Task: Select the trace option in the server log.
Action: Mouse moved to (15, 520)
Screenshot: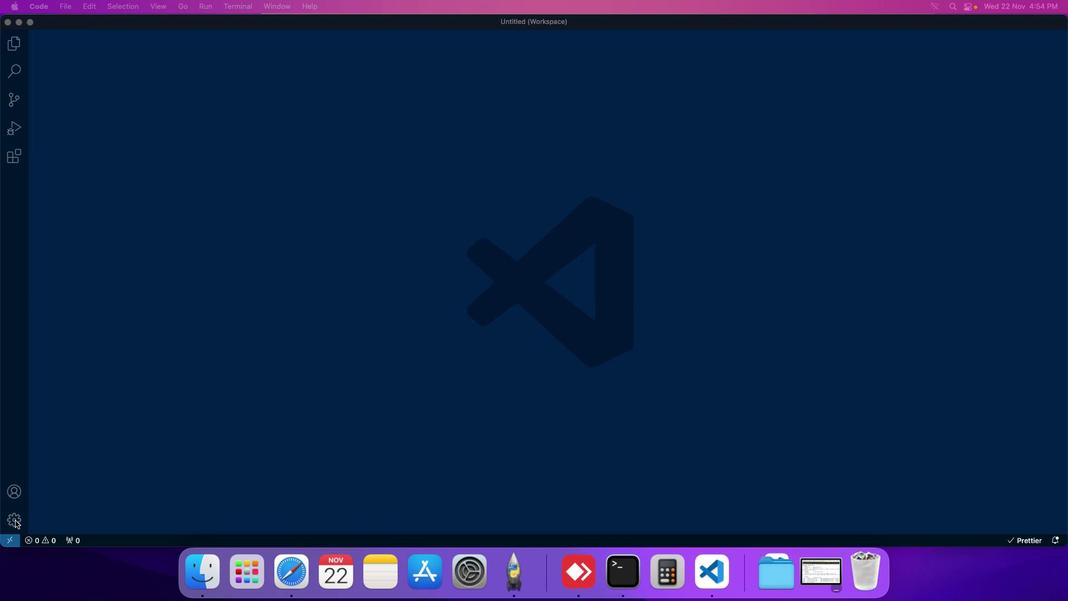 
Action: Mouse pressed left at (15, 520)
Screenshot: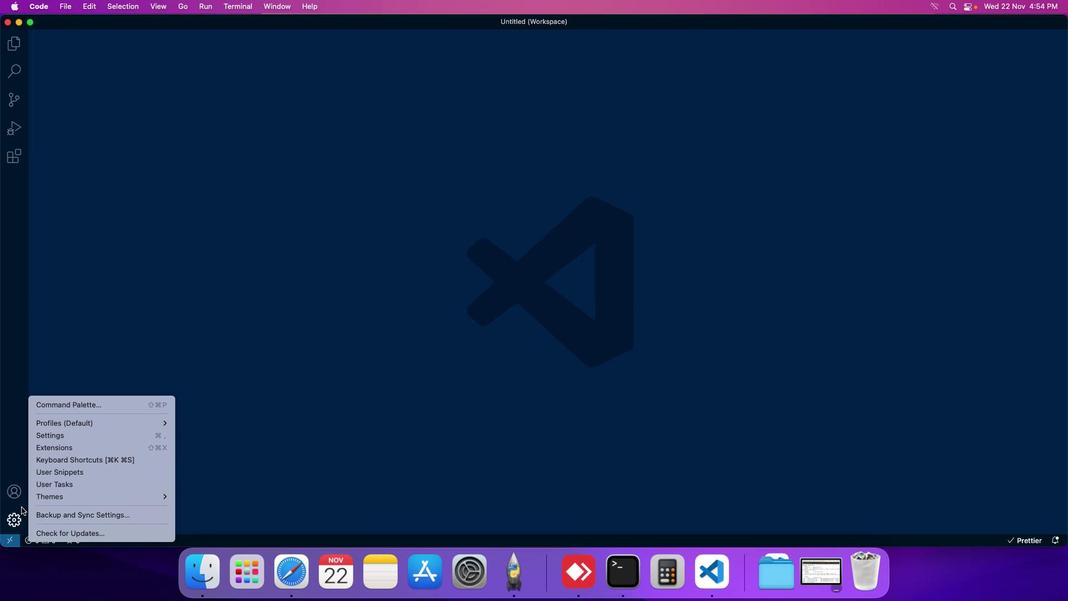 
Action: Mouse moved to (64, 429)
Screenshot: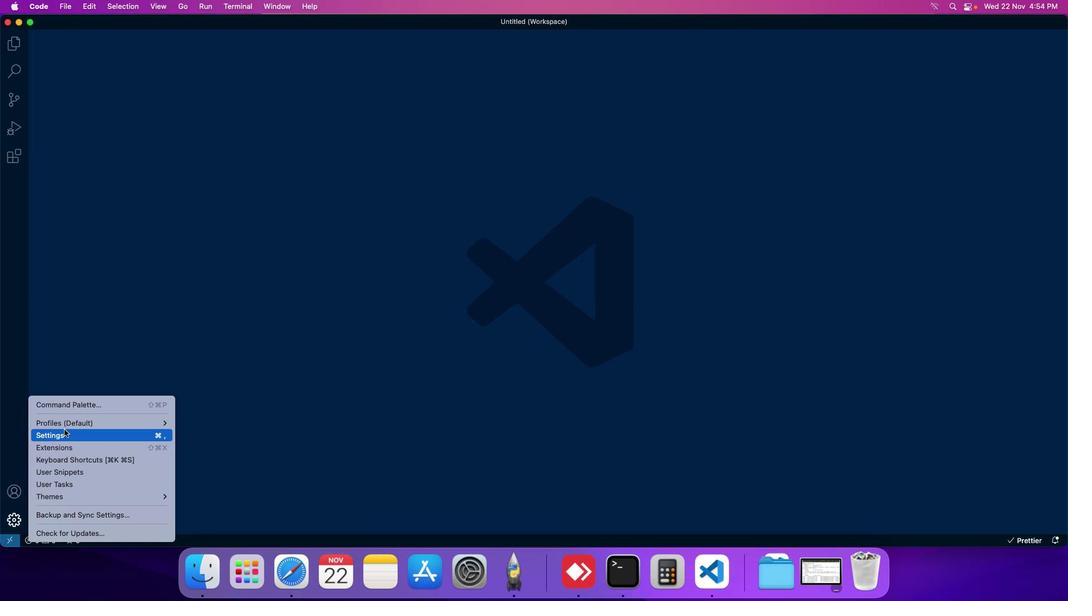 
Action: Mouse pressed left at (64, 429)
Screenshot: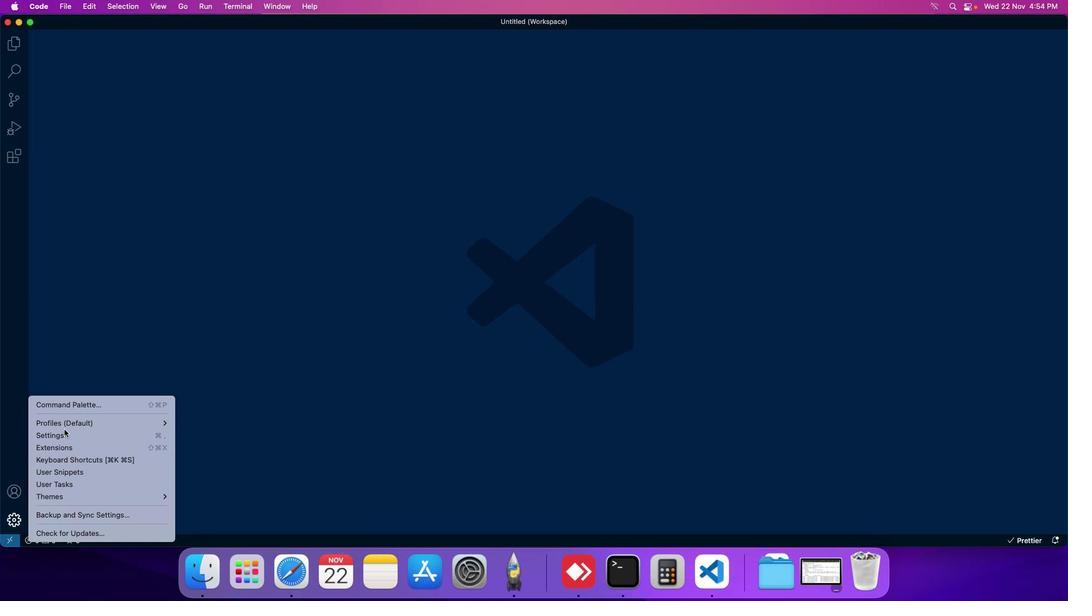 
Action: Mouse moved to (246, 90)
Screenshot: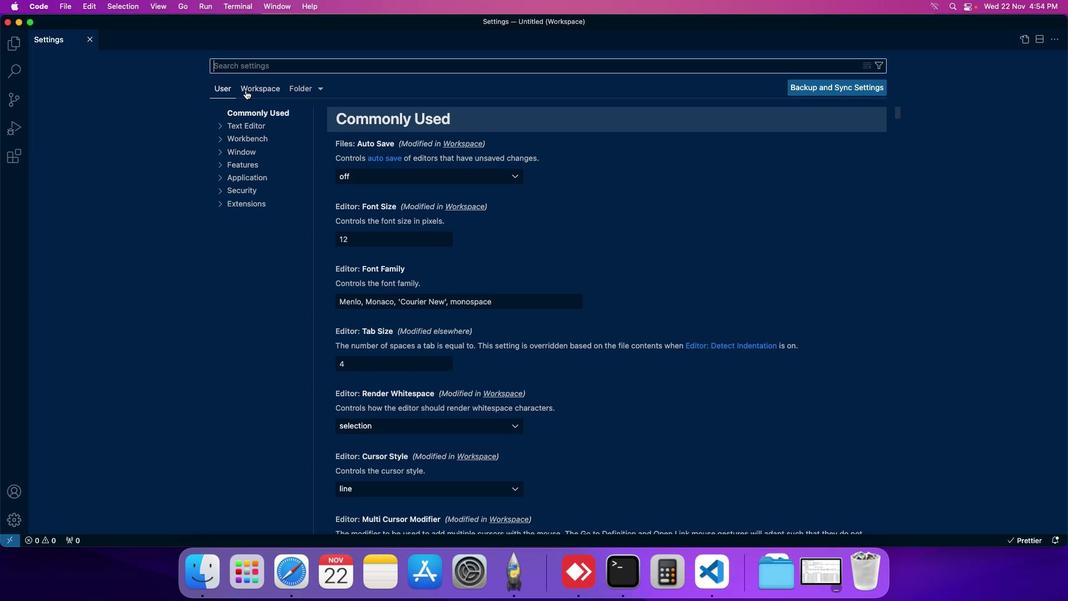 
Action: Mouse pressed left at (246, 90)
Screenshot: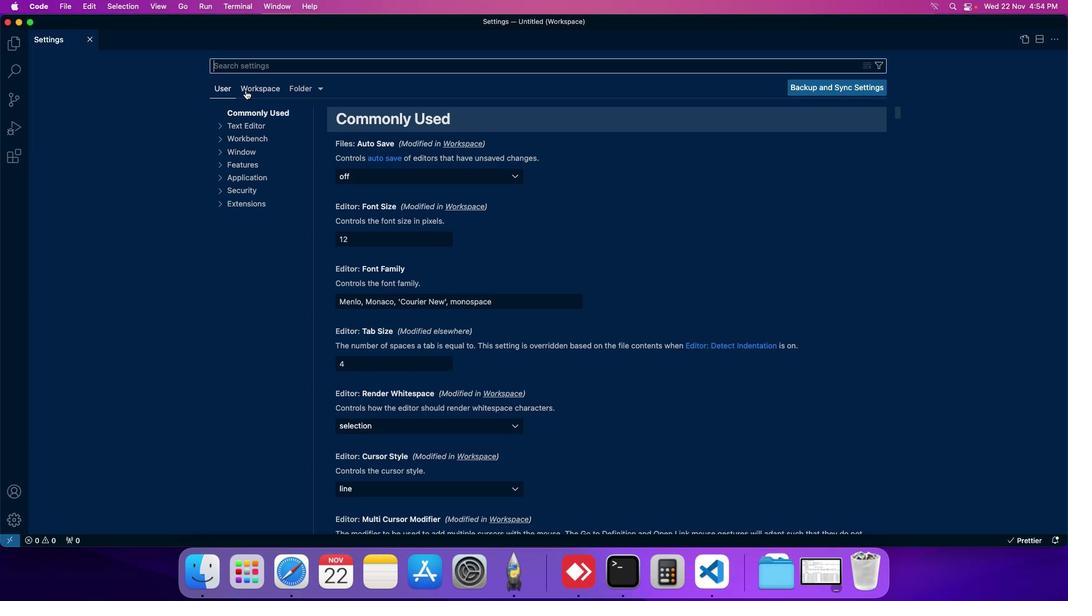 
Action: Mouse moved to (243, 188)
Screenshot: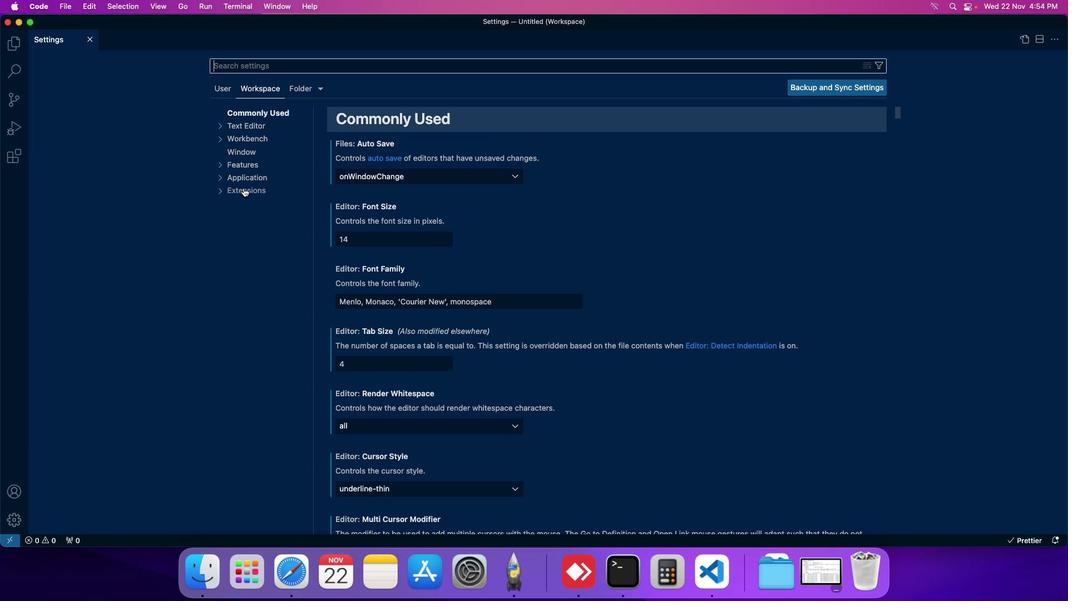 
Action: Mouse pressed left at (243, 188)
Screenshot: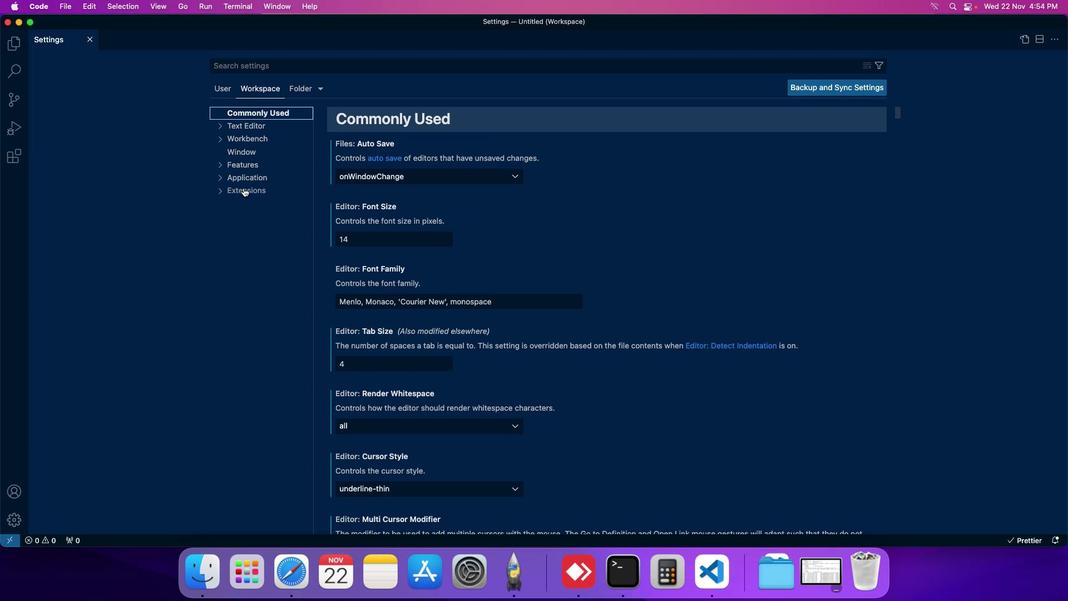 
Action: Mouse moved to (237, 318)
Screenshot: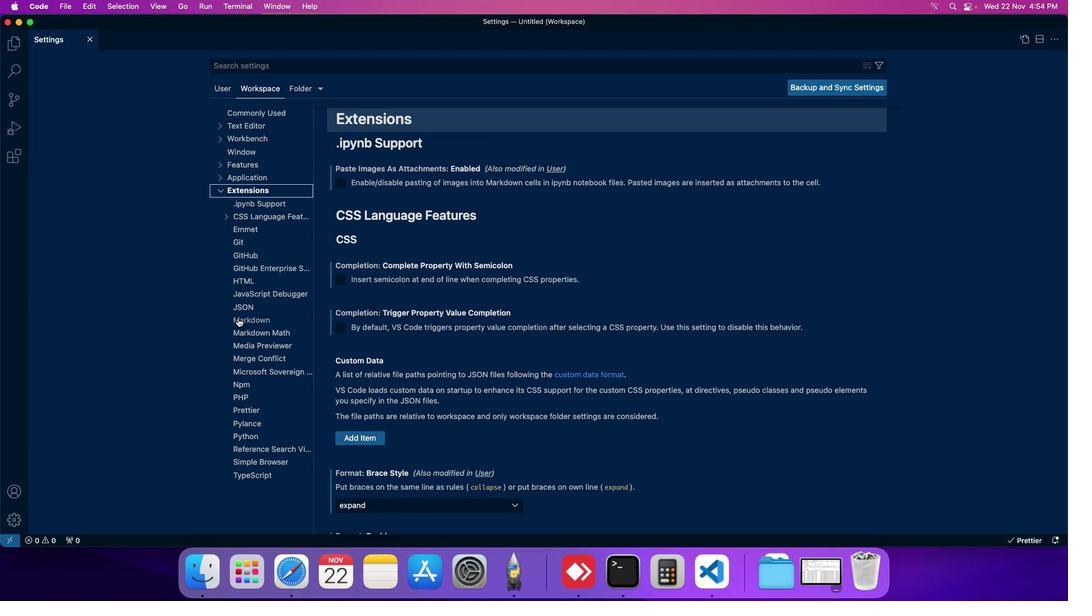 
Action: Mouse pressed left at (237, 318)
Screenshot: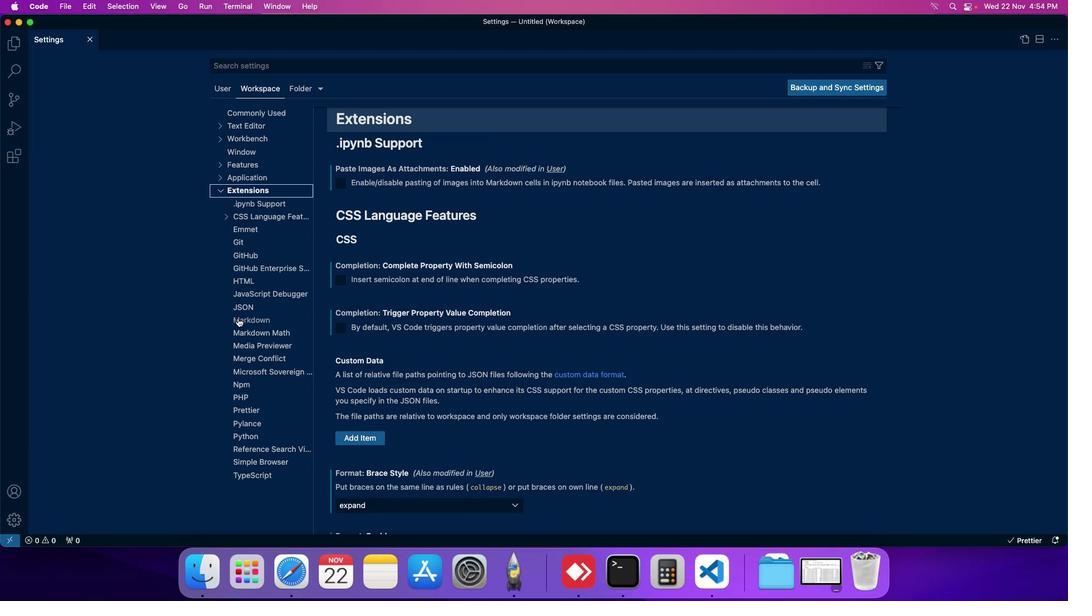 
Action: Mouse moved to (366, 303)
Screenshot: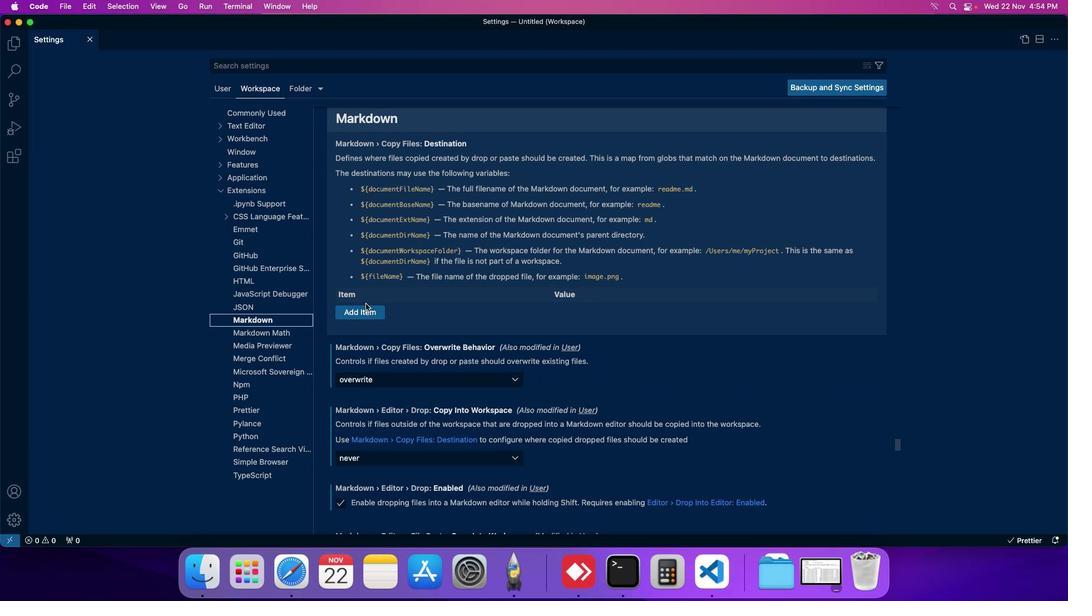 
Action: Mouse scrolled (366, 303) with delta (0, 0)
Screenshot: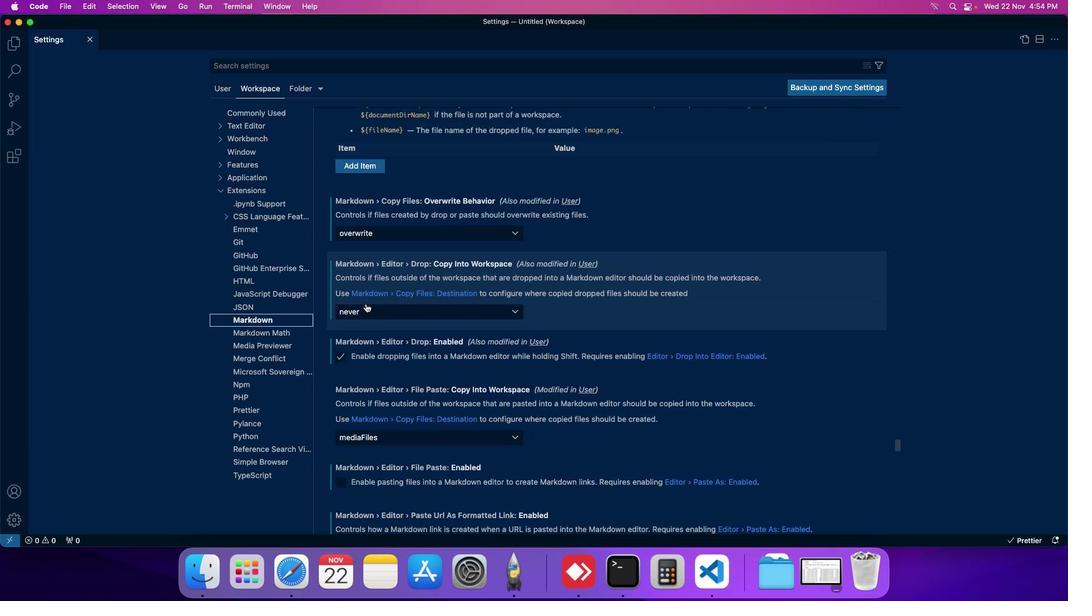 
Action: Mouse scrolled (366, 303) with delta (0, 0)
Screenshot: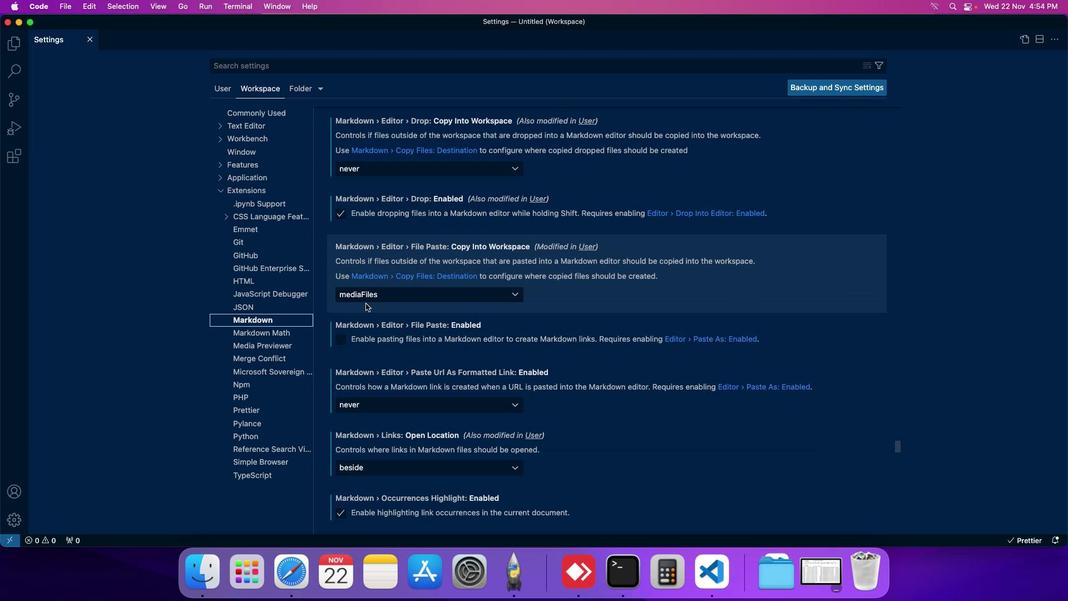 
Action: Mouse scrolled (366, 303) with delta (0, 0)
Screenshot: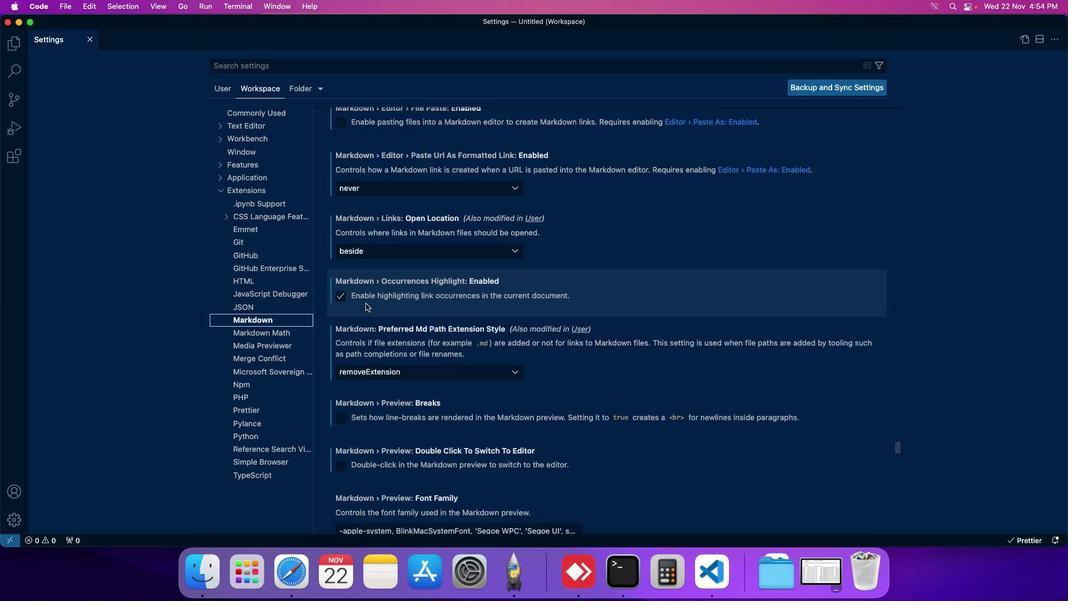 
Action: Mouse scrolled (366, 303) with delta (0, 0)
Screenshot: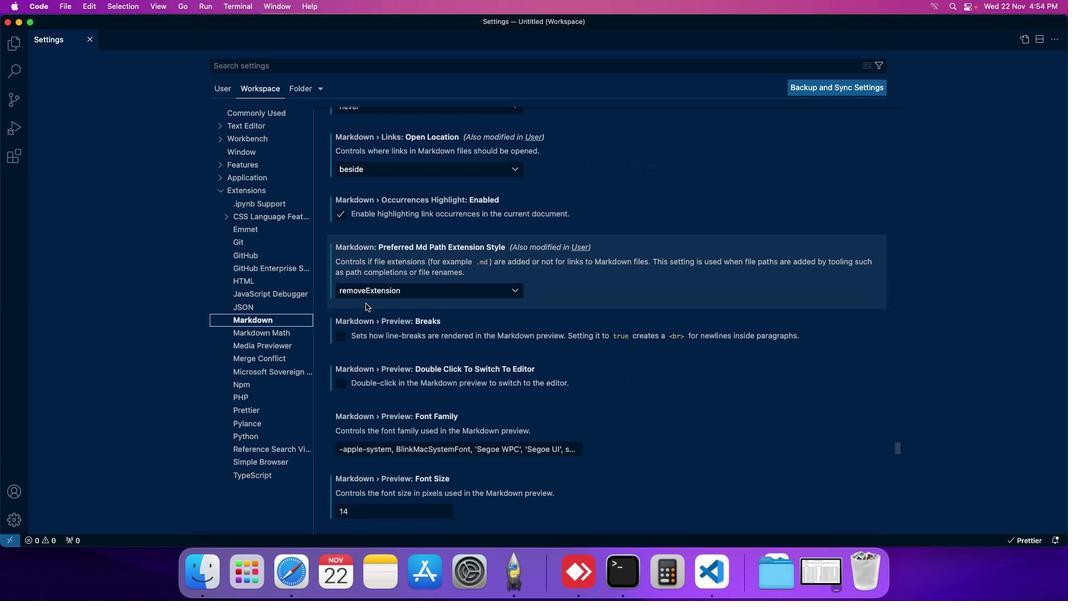 
Action: Mouse scrolled (366, 303) with delta (0, 0)
Screenshot: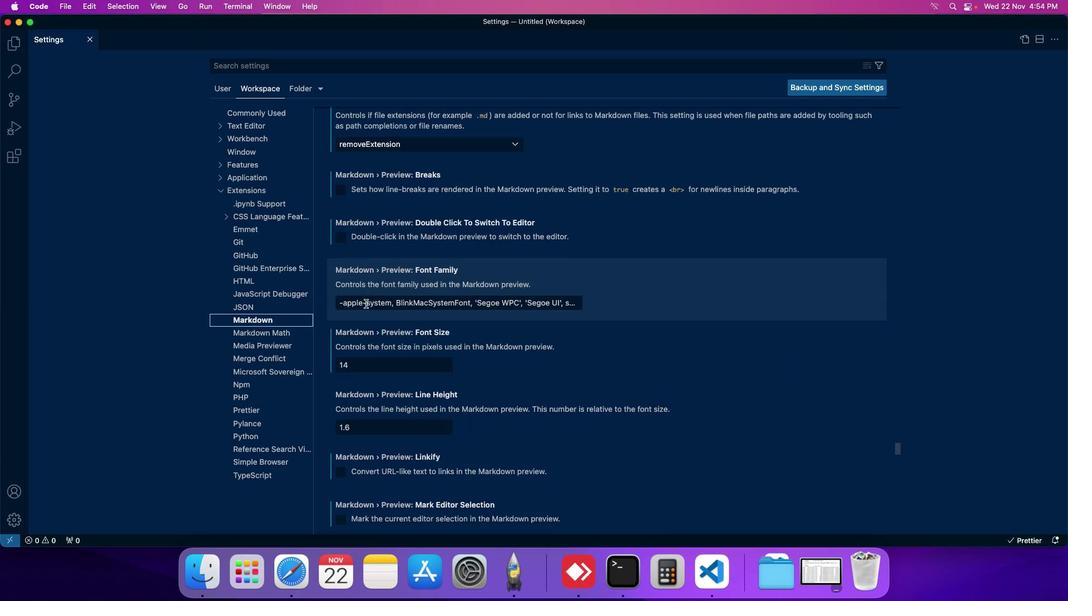 
Action: Mouse scrolled (366, 303) with delta (0, 0)
Screenshot: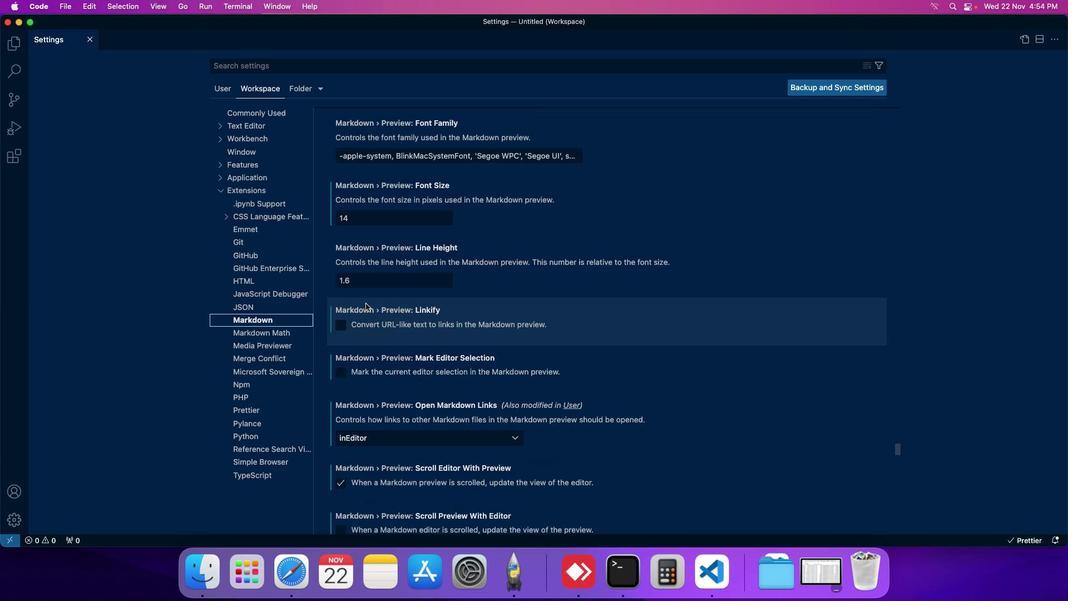 
Action: Mouse scrolled (366, 303) with delta (0, 0)
Screenshot: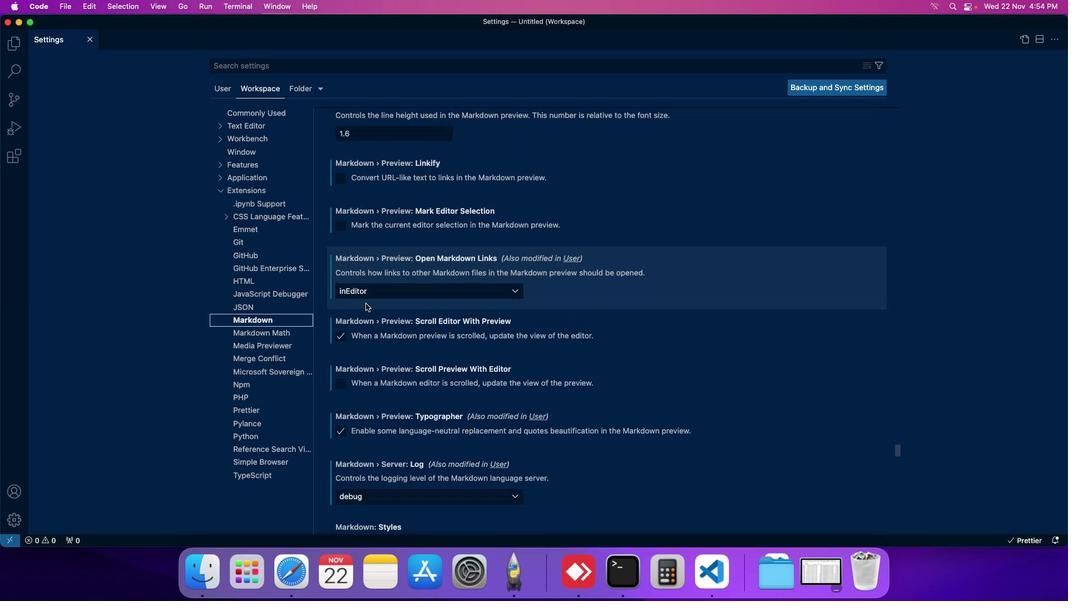 
Action: Mouse scrolled (366, 303) with delta (0, 0)
Screenshot: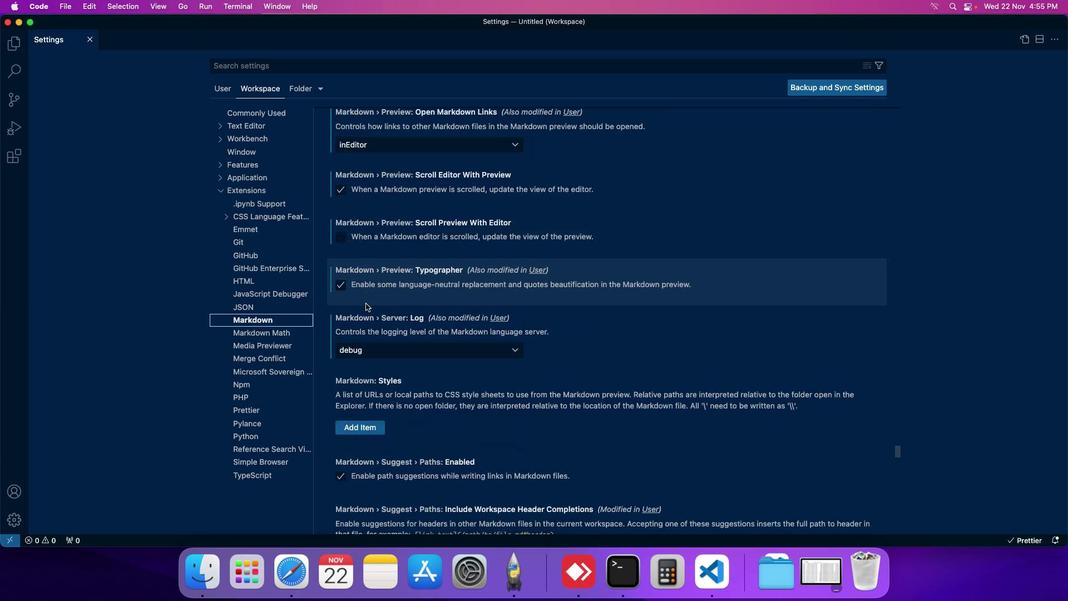 
Action: Mouse scrolled (366, 303) with delta (0, 0)
Screenshot: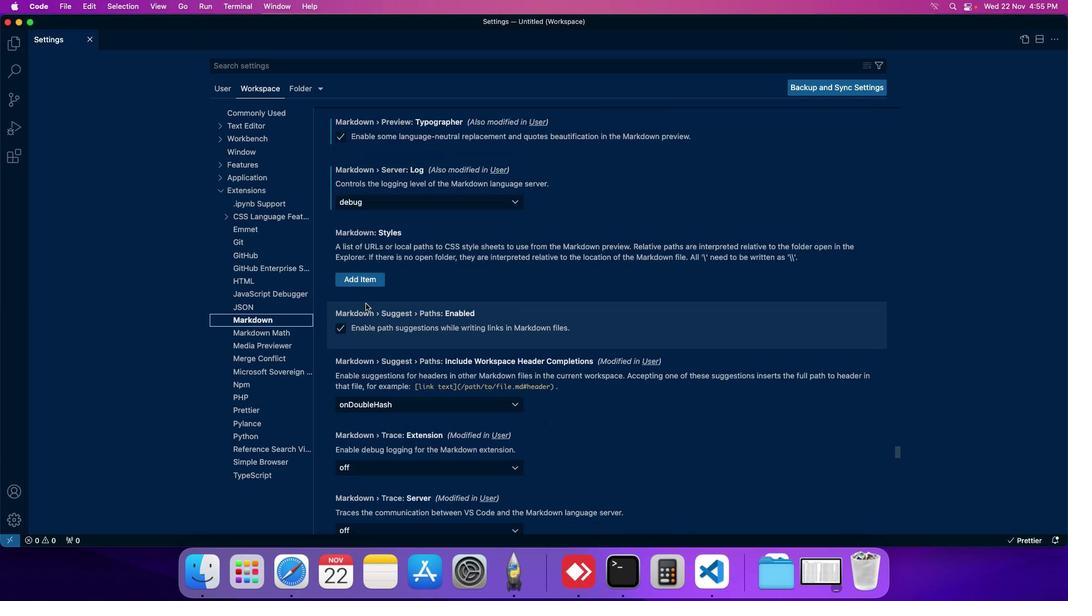 
Action: Mouse moved to (425, 203)
Screenshot: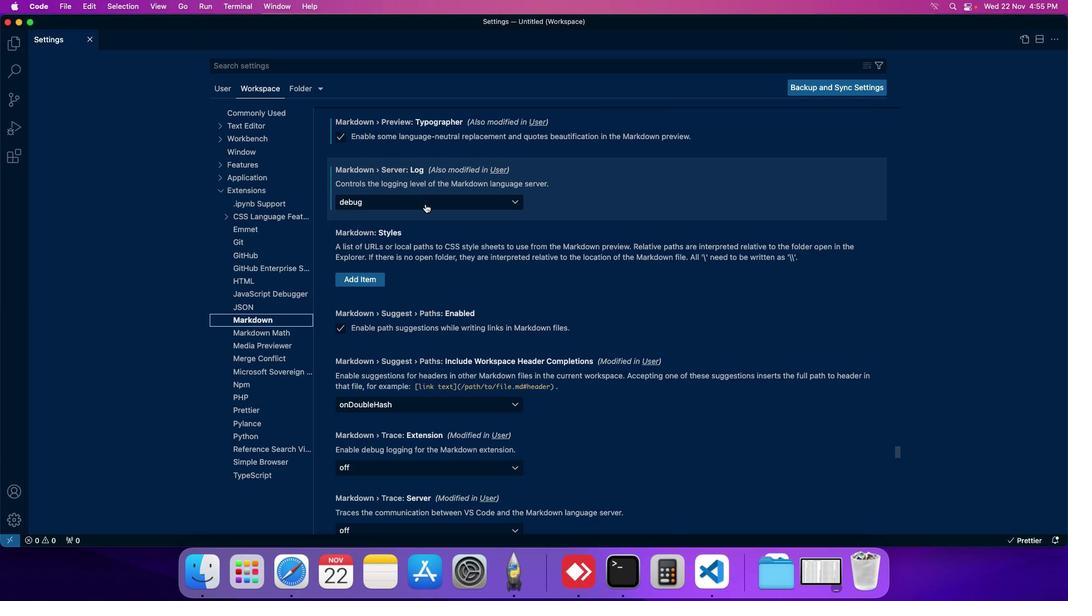 
Action: Mouse pressed left at (425, 203)
Screenshot: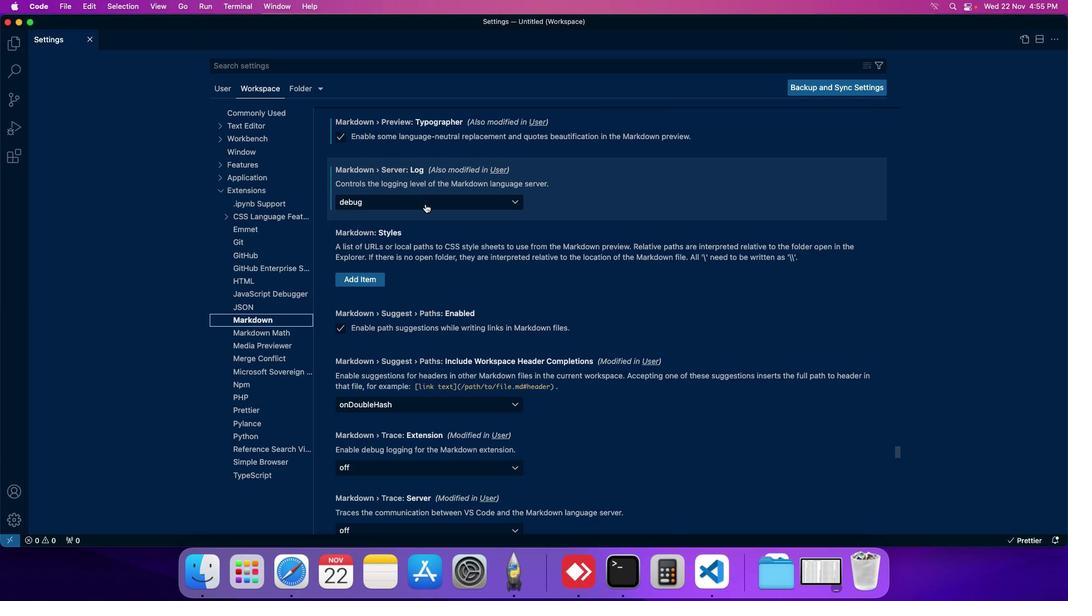 
Action: Mouse moved to (399, 238)
Screenshot: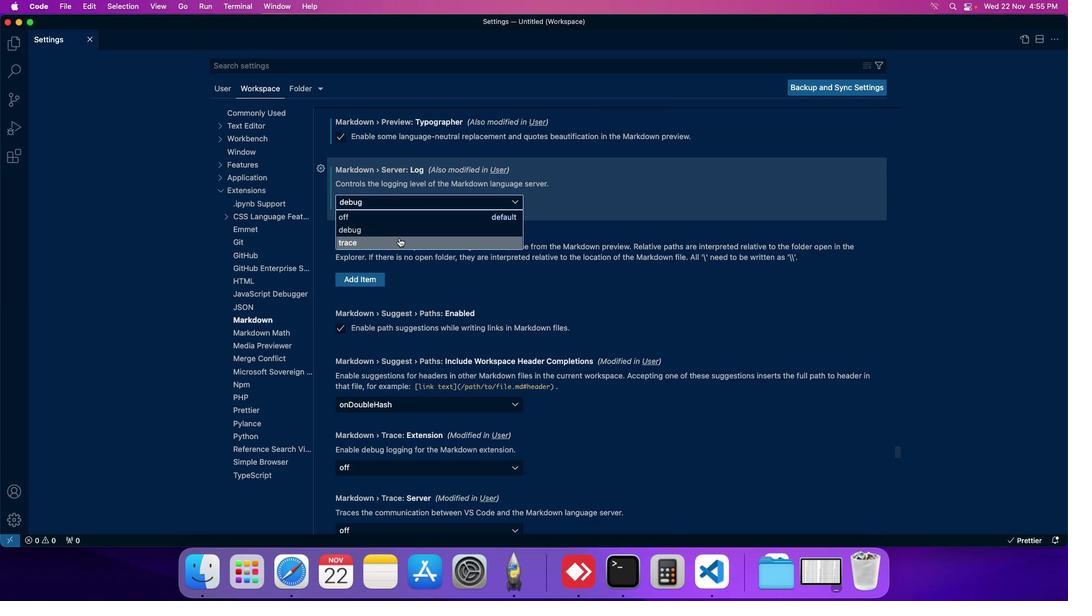 
Action: Mouse pressed left at (399, 238)
Screenshot: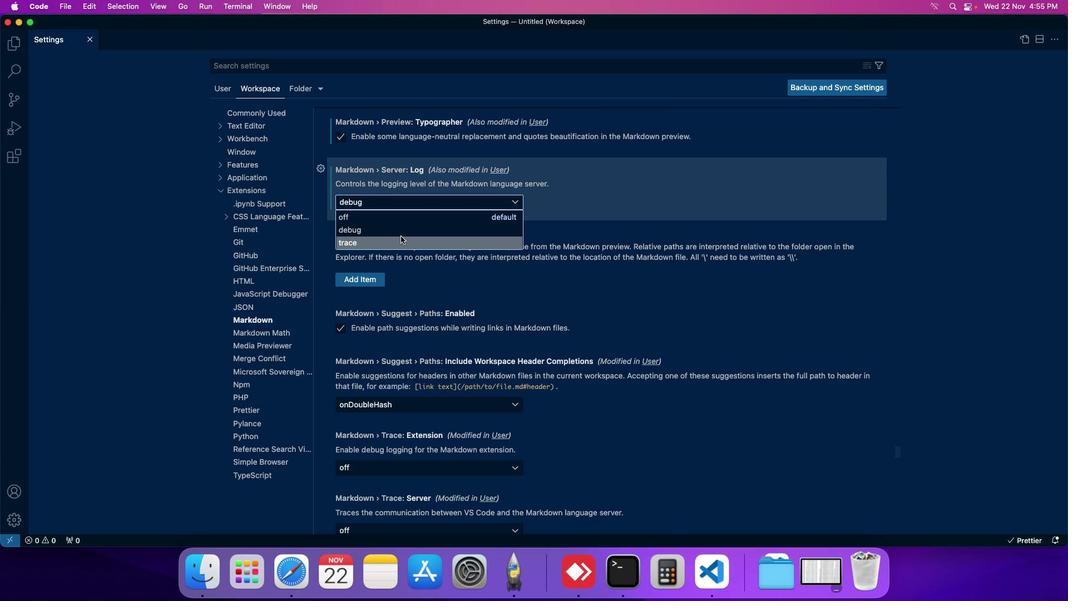 
Action: Mouse moved to (419, 209)
Screenshot: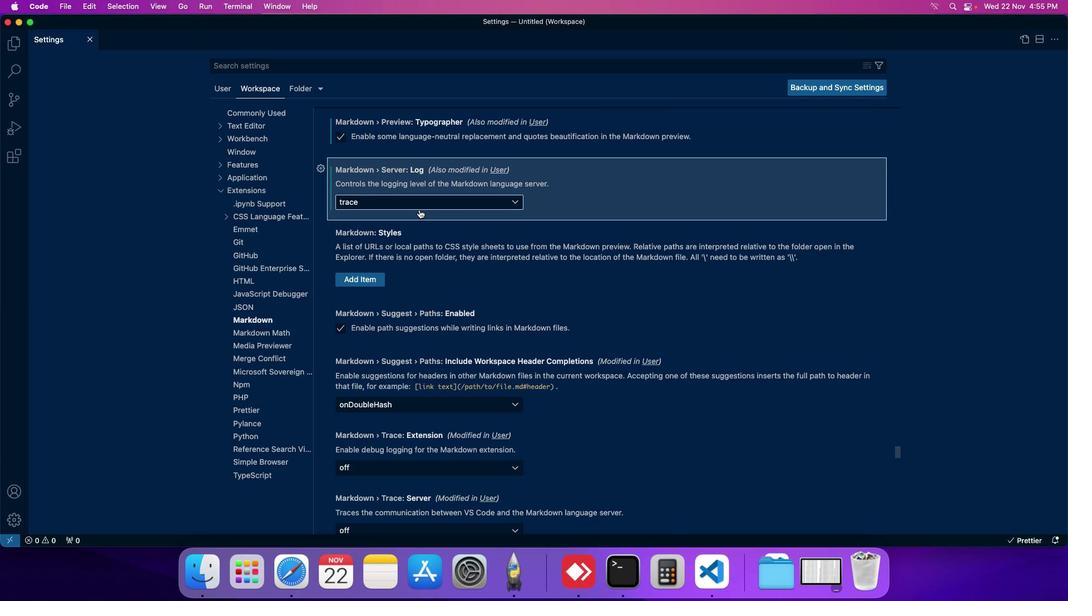 
